 Task: Change object animations to fast.
Action: Mouse moved to (411, 73)
Screenshot: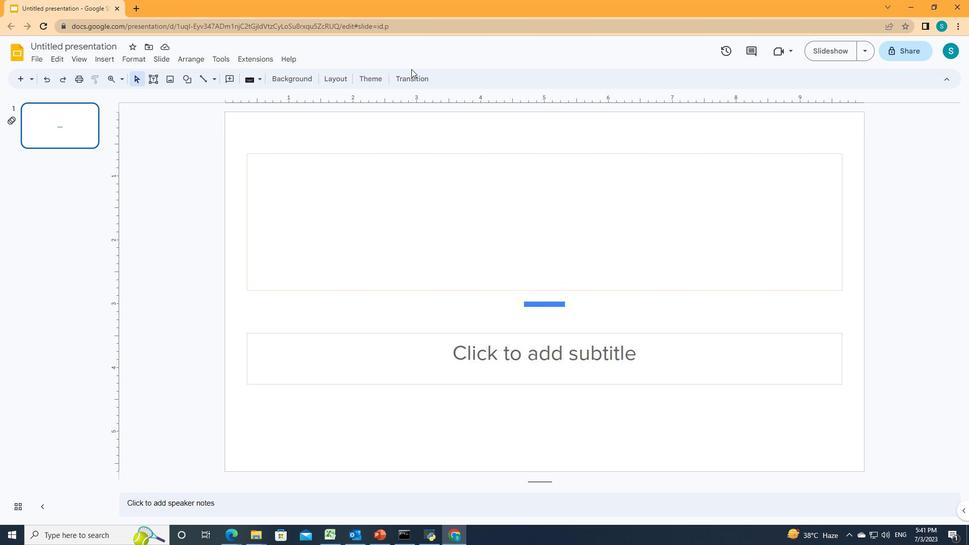 
Action: Mouse pressed left at (411, 73)
Screenshot: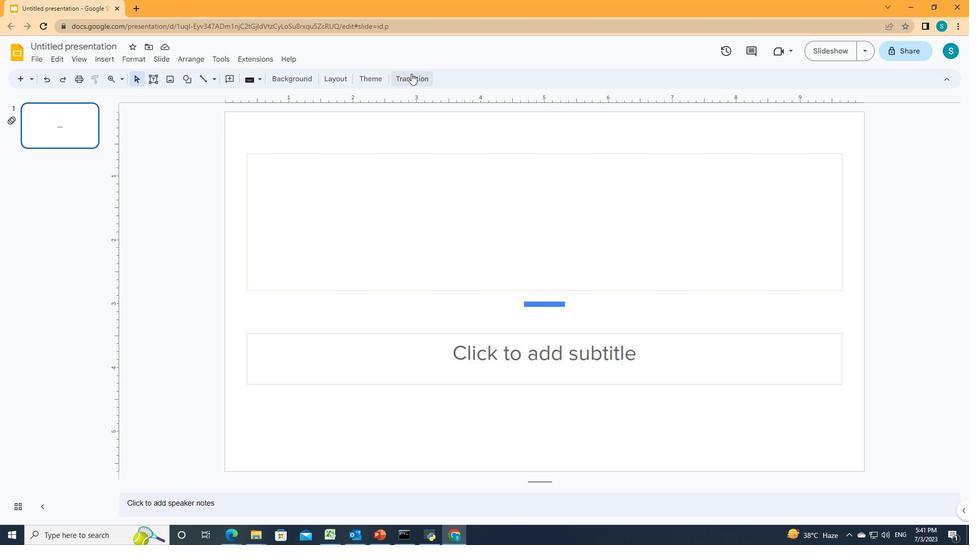 
Action: Mouse moved to (822, 292)
Screenshot: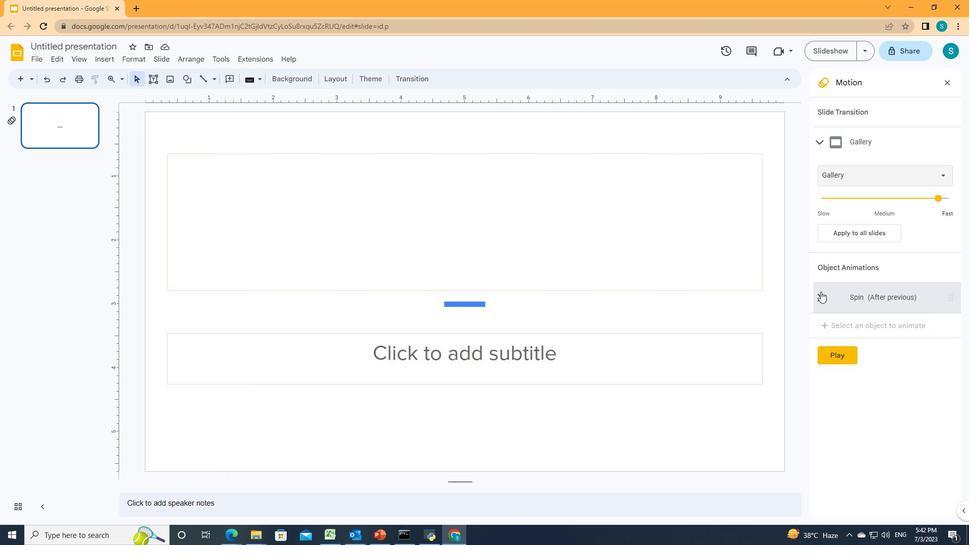 
Action: Mouse pressed left at (822, 292)
Screenshot: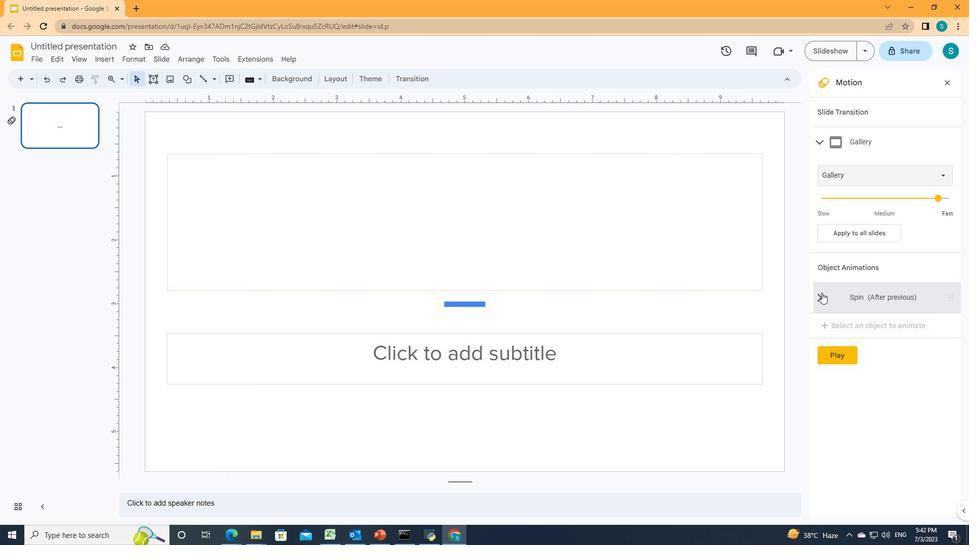 
Action: Mouse moved to (883, 315)
Screenshot: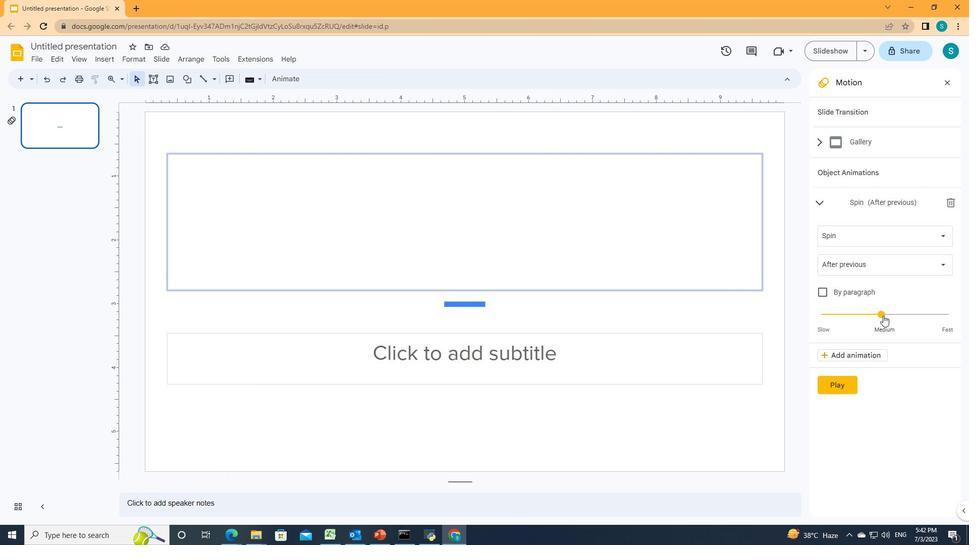 
Action: Mouse pressed left at (883, 315)
Screenshot: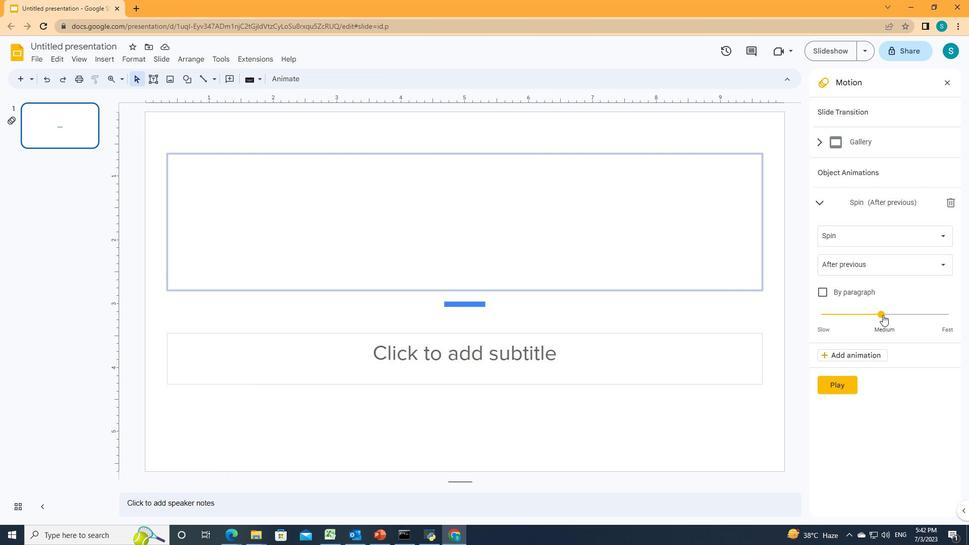 
Action: Mouse moved to (844, 292)
Screenshot: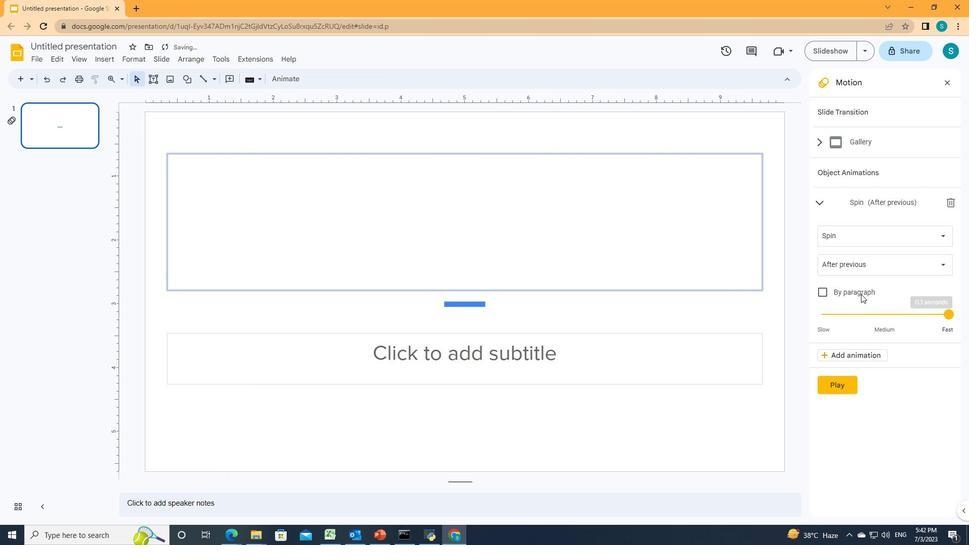 
